 Task: Create a section Agile Athletes and in the section, add a milestone Virtualization Implementation in the project AgileCoast
Action: Mouse moved to (88, 395)
Screenshot: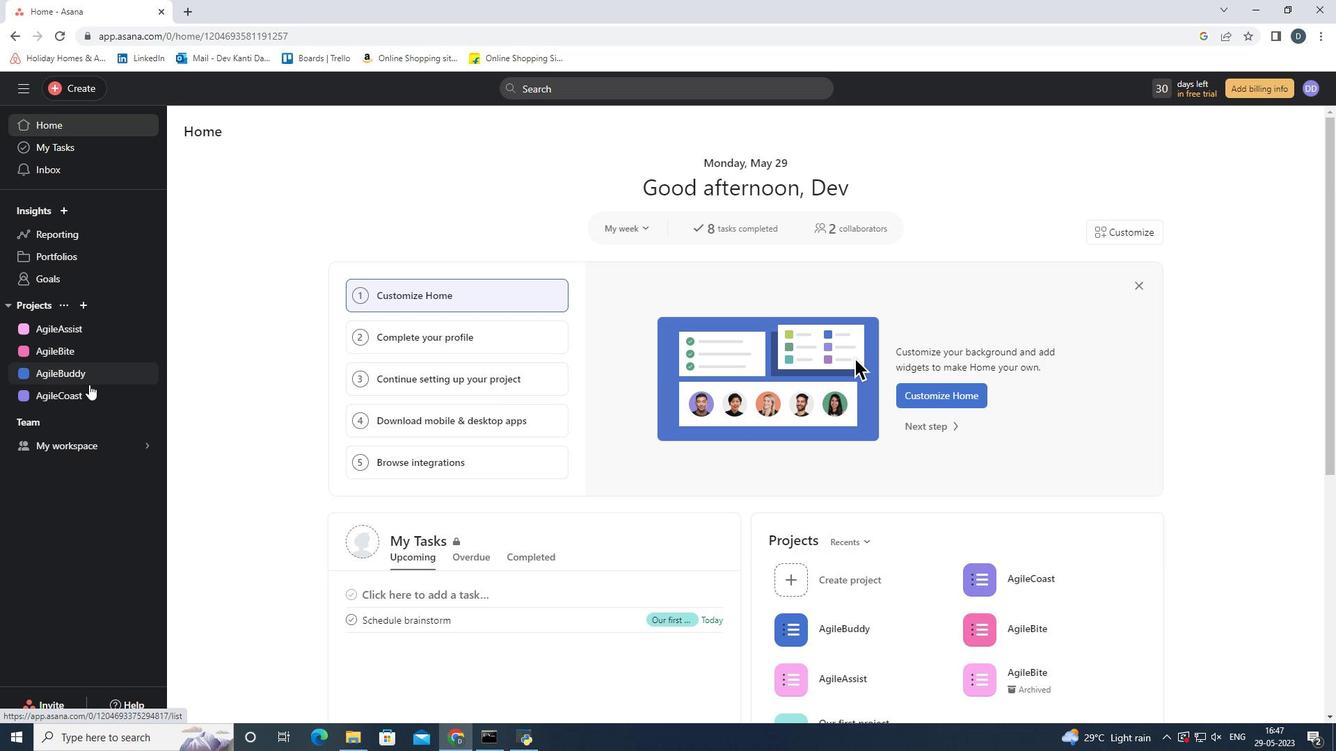 
Action: Mouse pressed left at (88, 395)
Screenshot: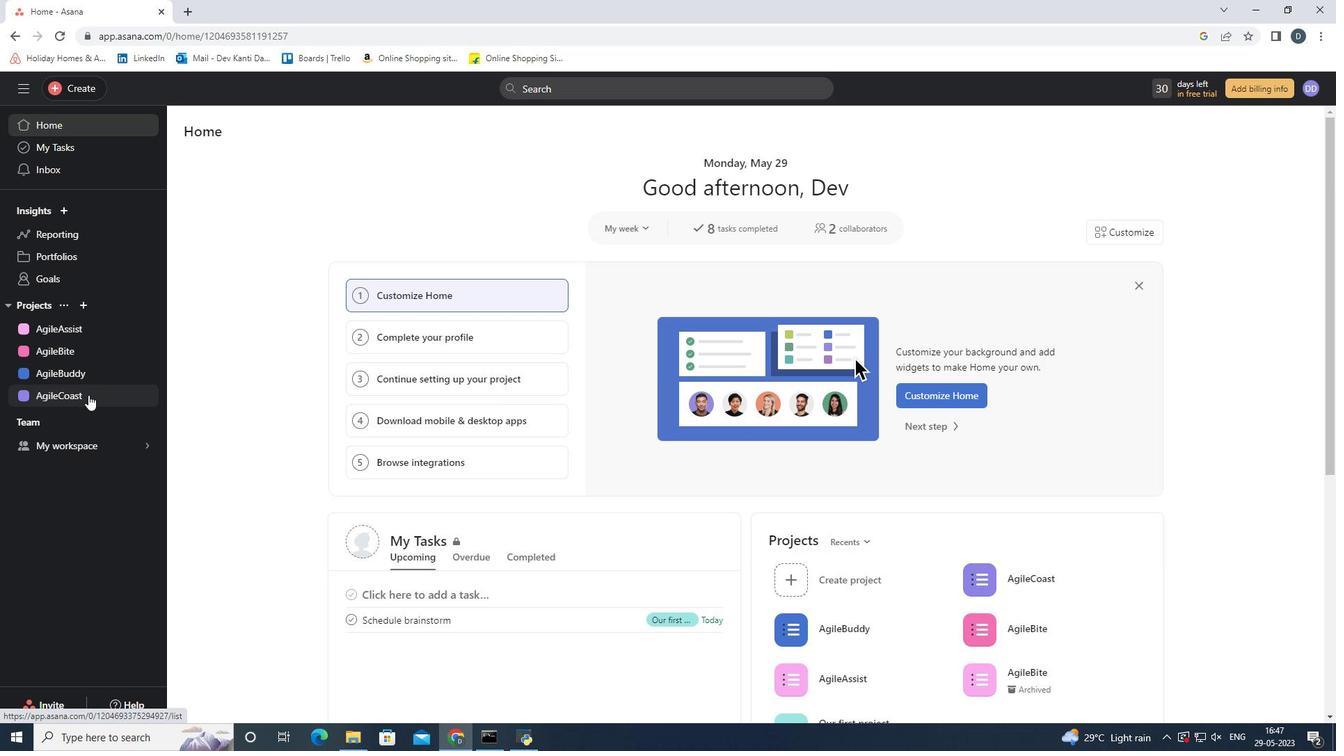 
Action: Mouse moved to (263, 489)
Screenshot: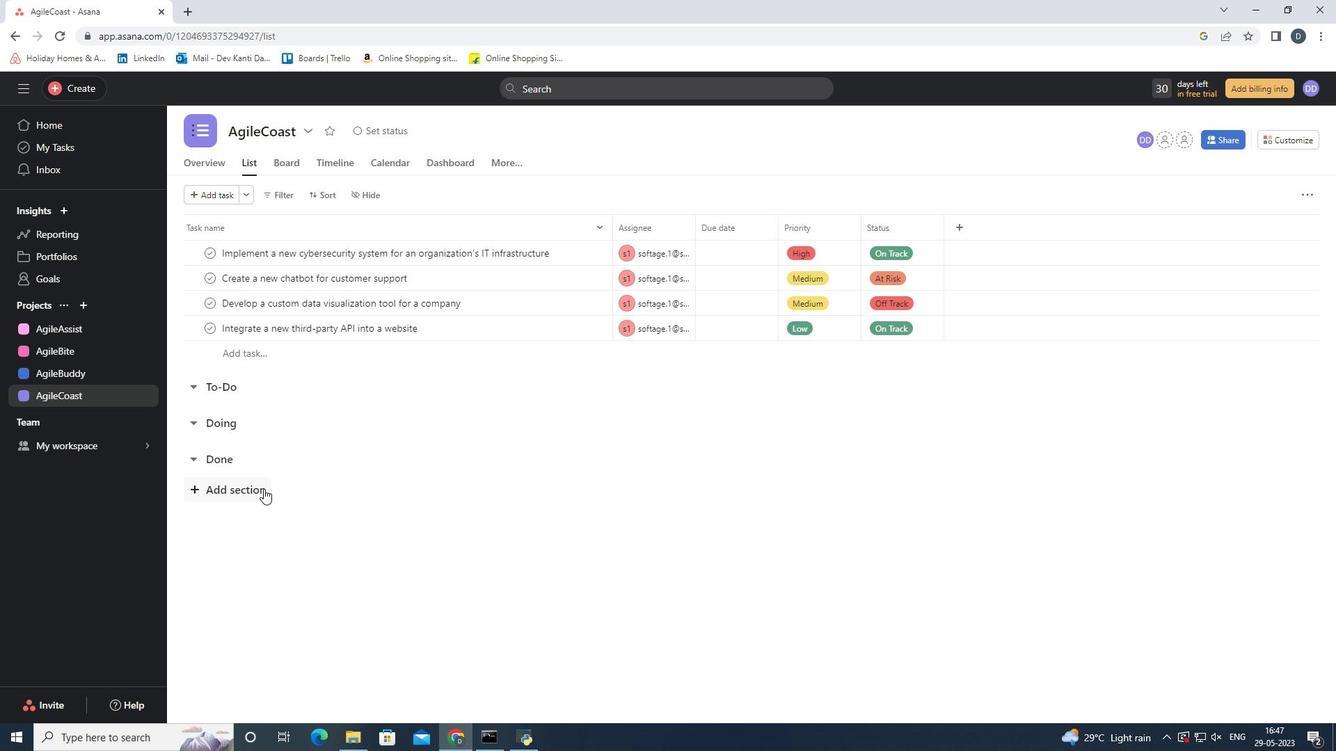 
Action: Mouse pressed left at (263, 489)
Screenshot: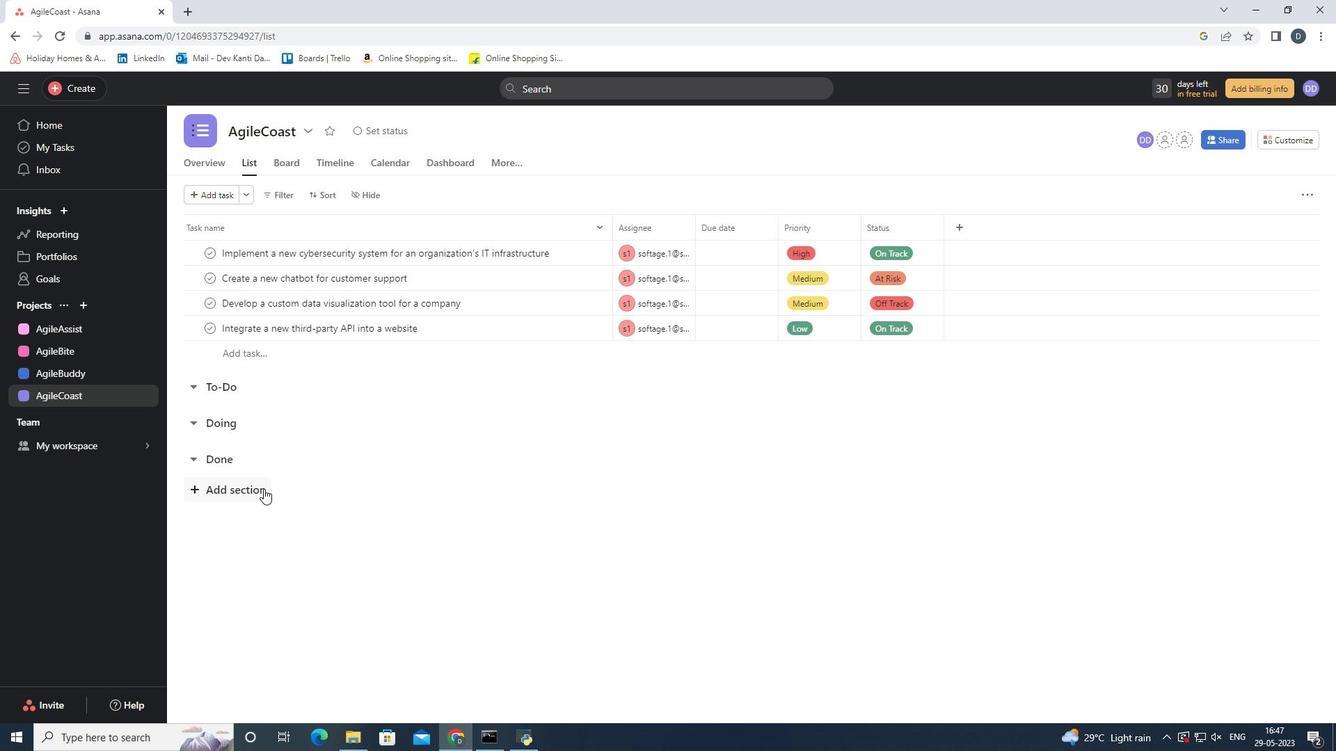 
Action: Mouse moved to (516, 609)
Screenshot: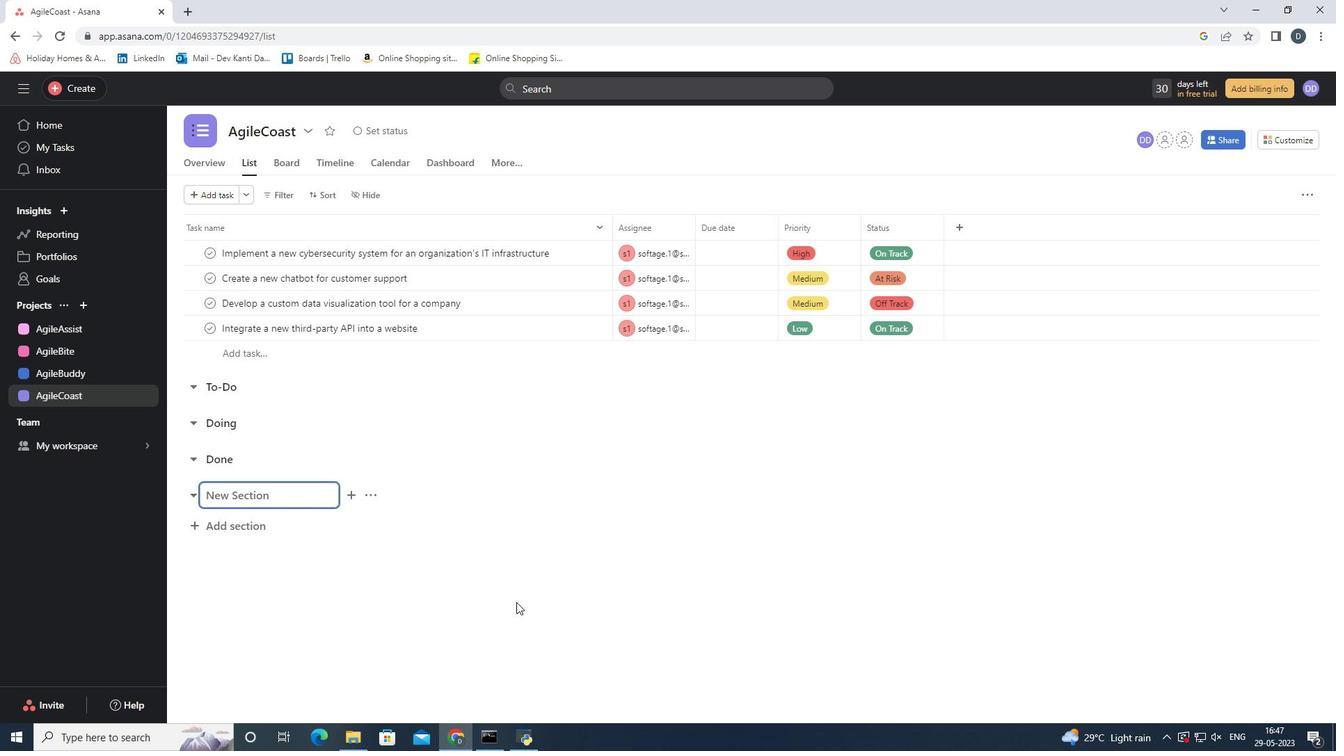 
Action: Key pressed <Key.shift>Agile<Key.space><Key.shift><Key.shift><Key.shift><Key.shift>Athletes
Screenshot: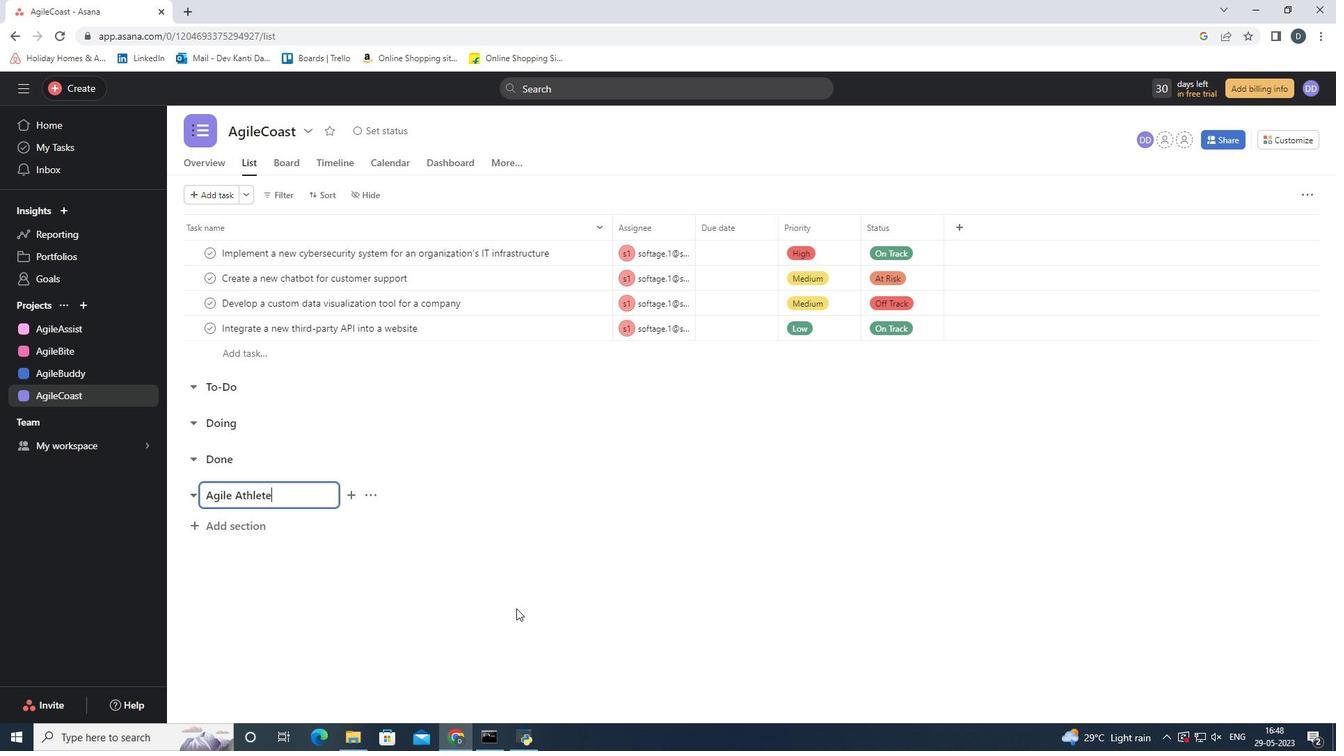 
Action: Mouse moved to (474, 608)
Screenshot: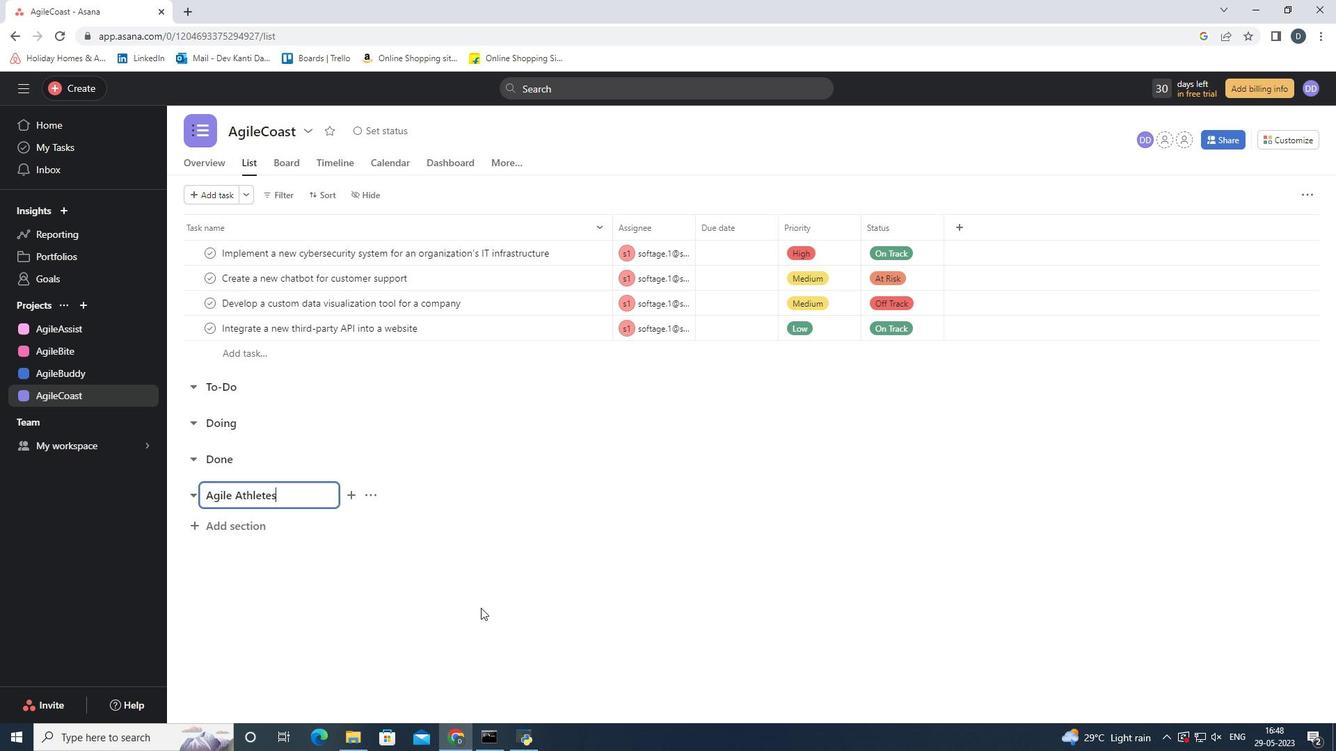 
Action: Mouse pressed left at (474, 608)
Screenshot: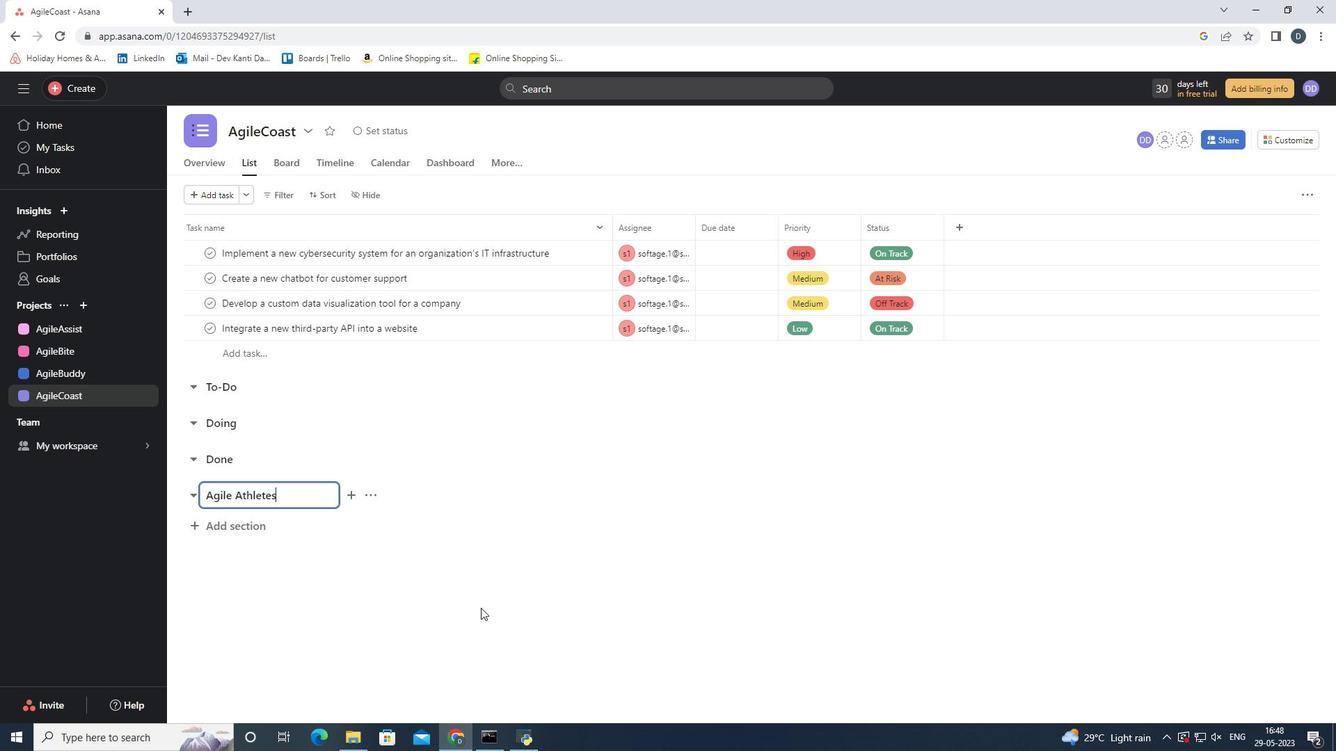 
Action: Mouse moved to (290, 499)
Screenshot: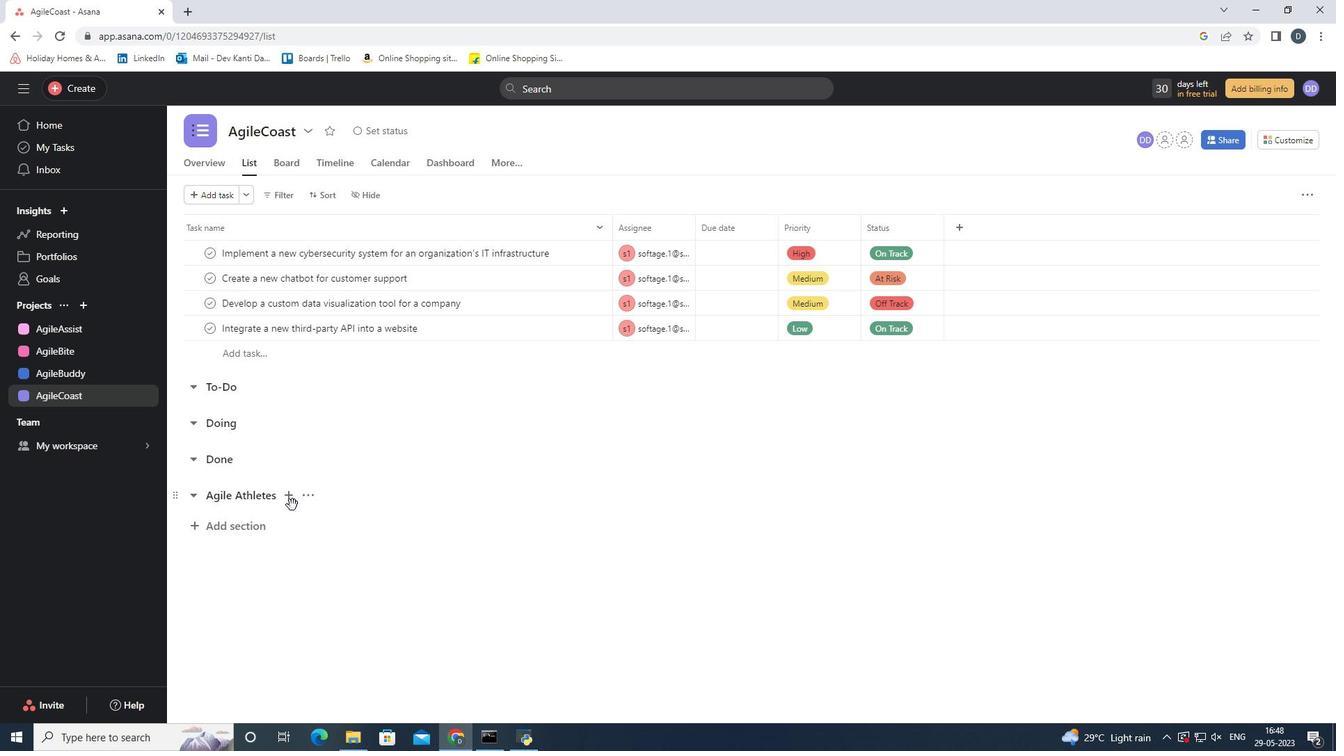 
Action: Mouse pressed left at (290, 499)
Screenshot: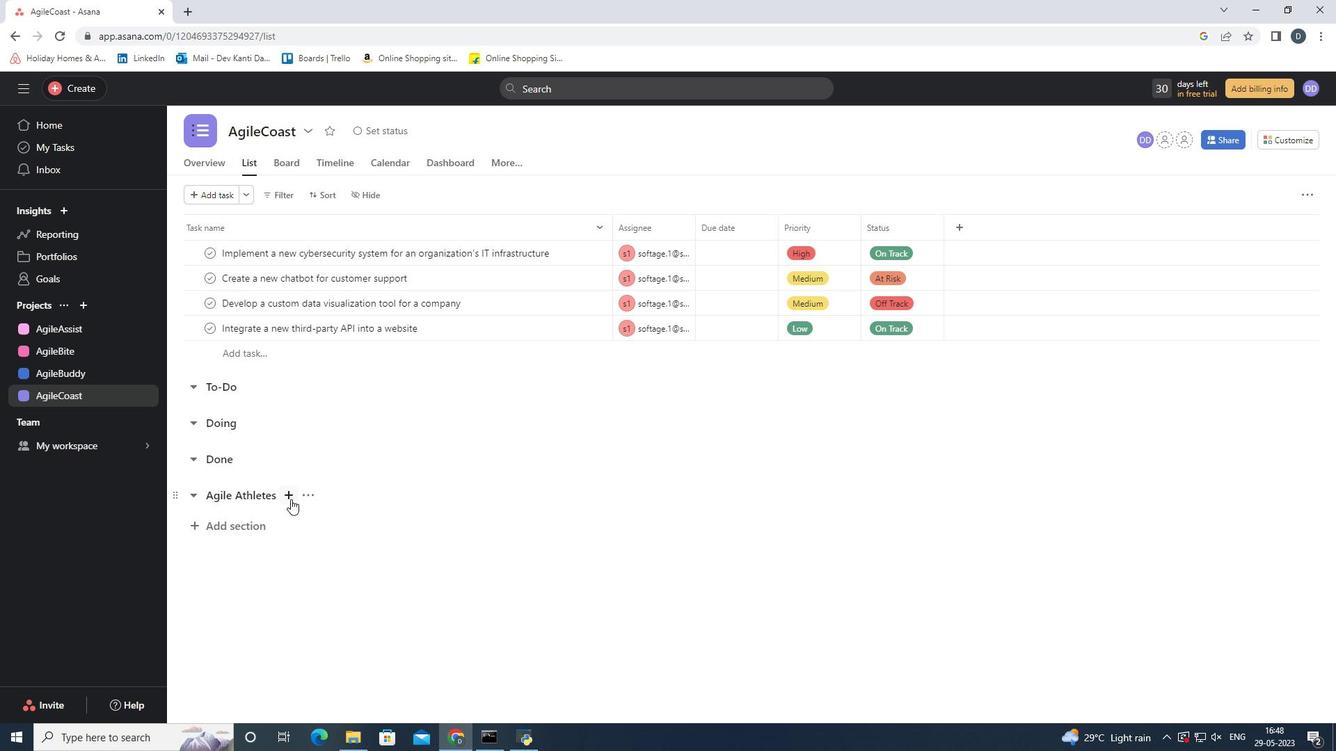 
Action: Mouse moved to (622, 660)
Screenshot: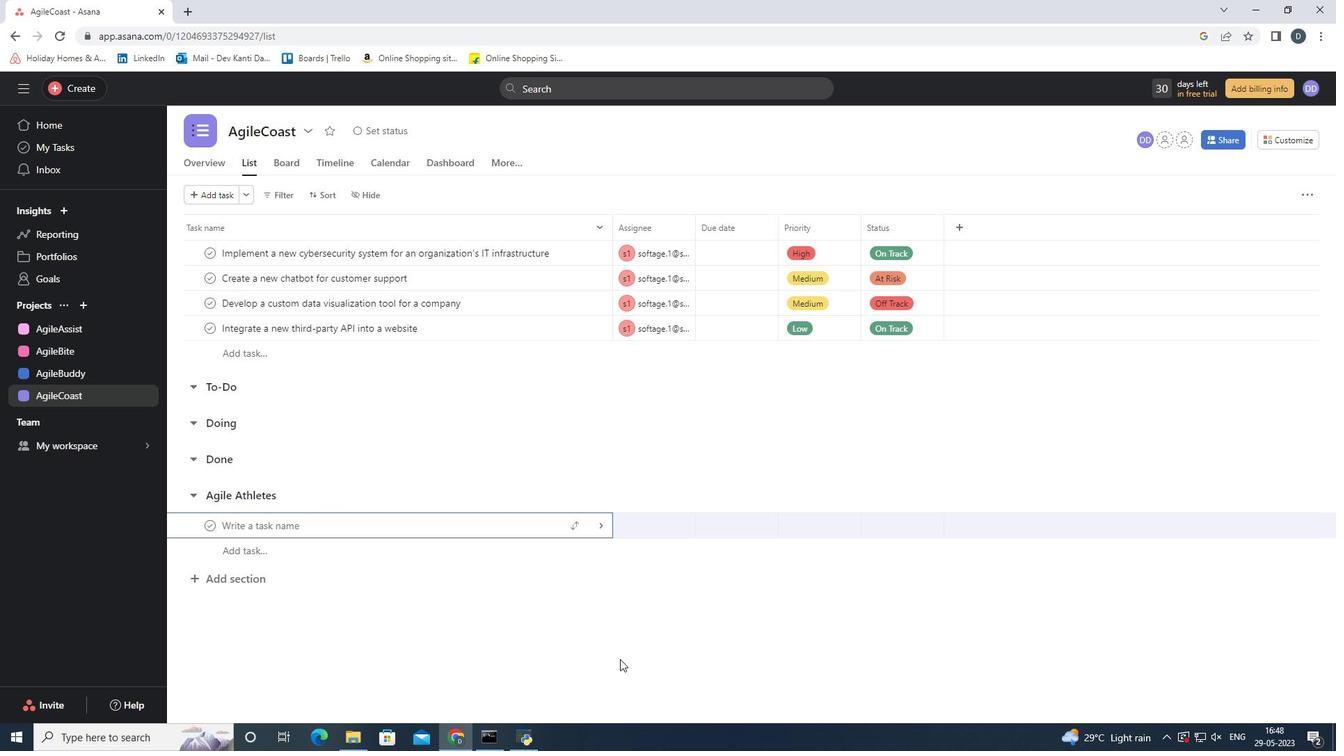 
Action: Key pressed <Key.shift><Key.shift><Key.shift>Virtualization<Key.space><Key.shift_r><Key.shift_r><Key.shift_r><Key.shift_r><Key.shift_r><Key.shift_r>Implementation
Screenshot: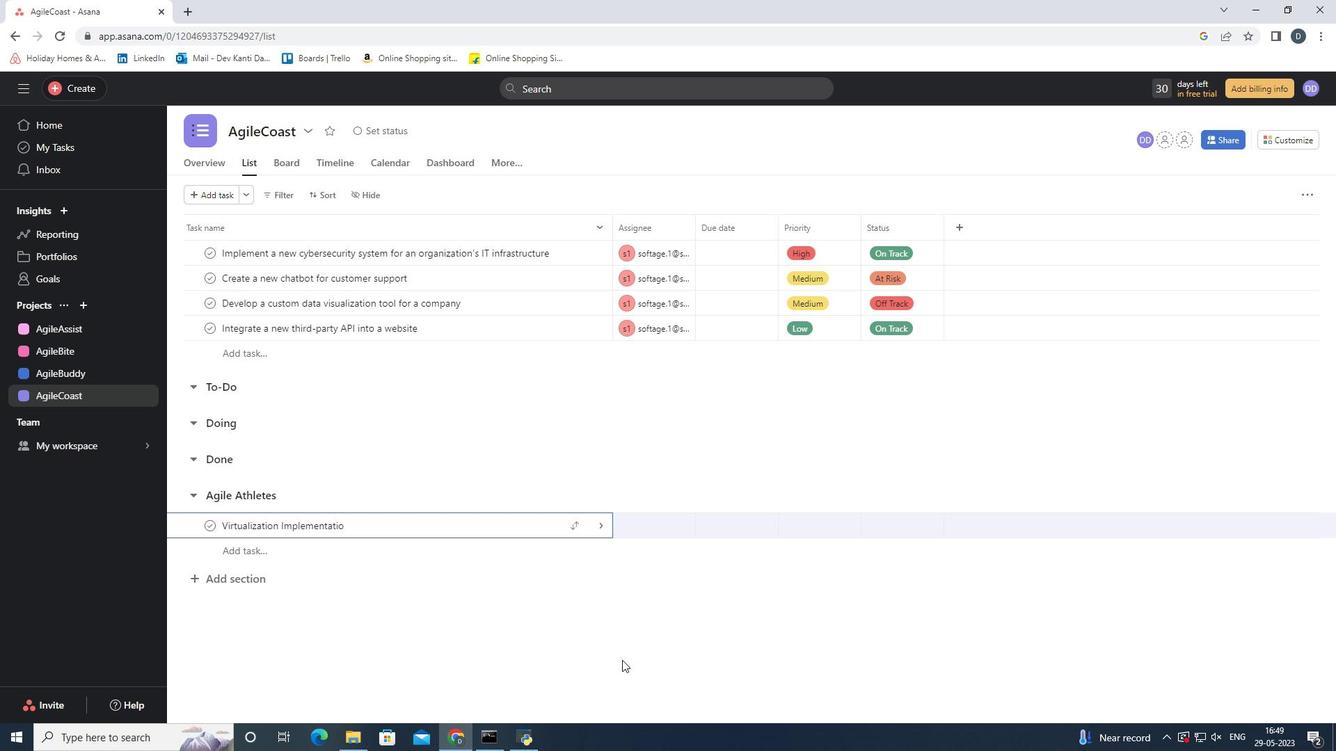 
Action: Mouse moved to (598, 531)
Screenshot: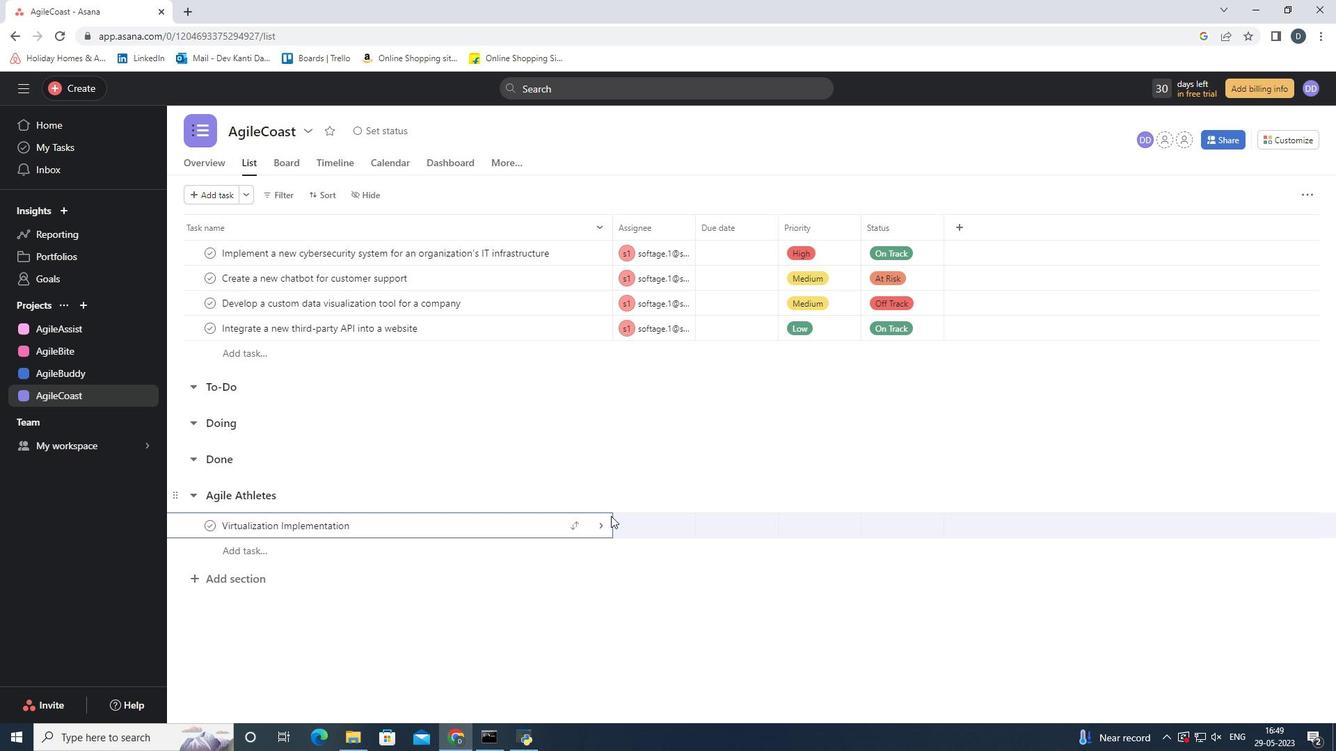 
Action: Mouse pressed left at (598, 531)
Screenshot: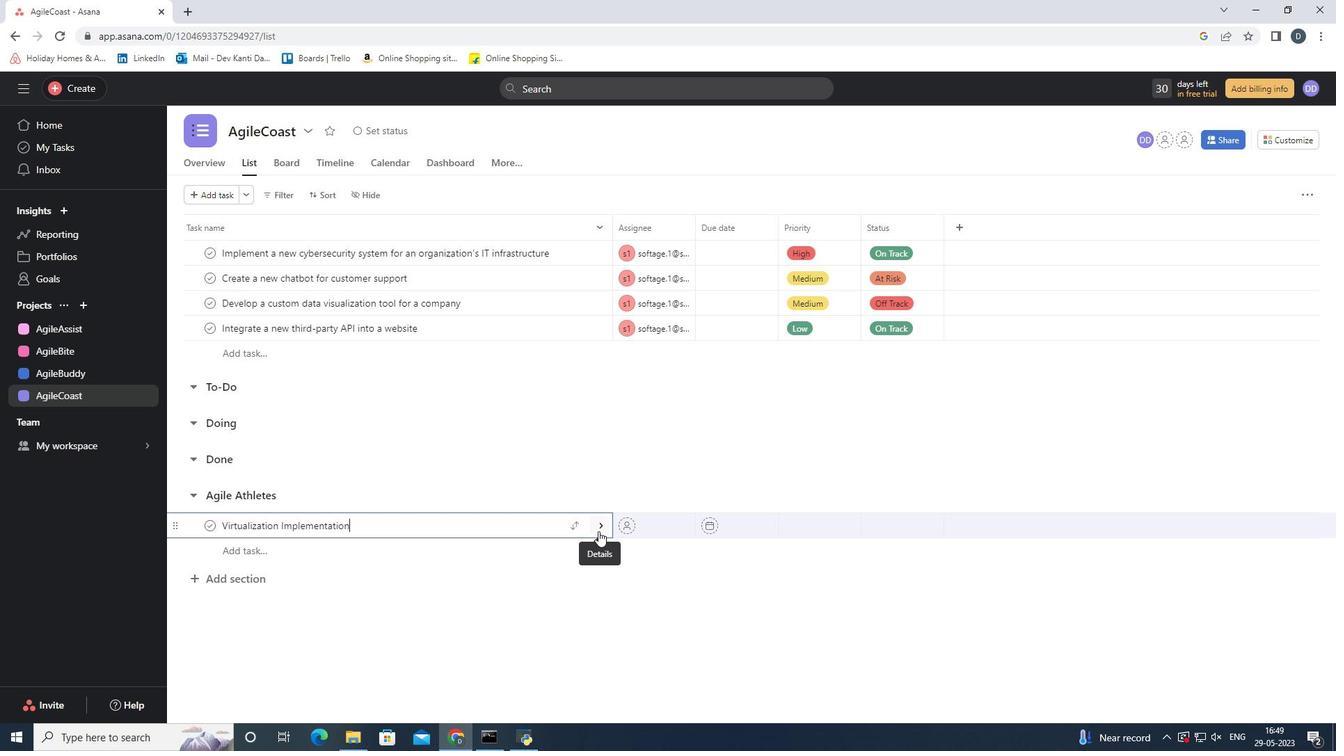 
Action: Mouse moved to (1286, 192)
Screenshot: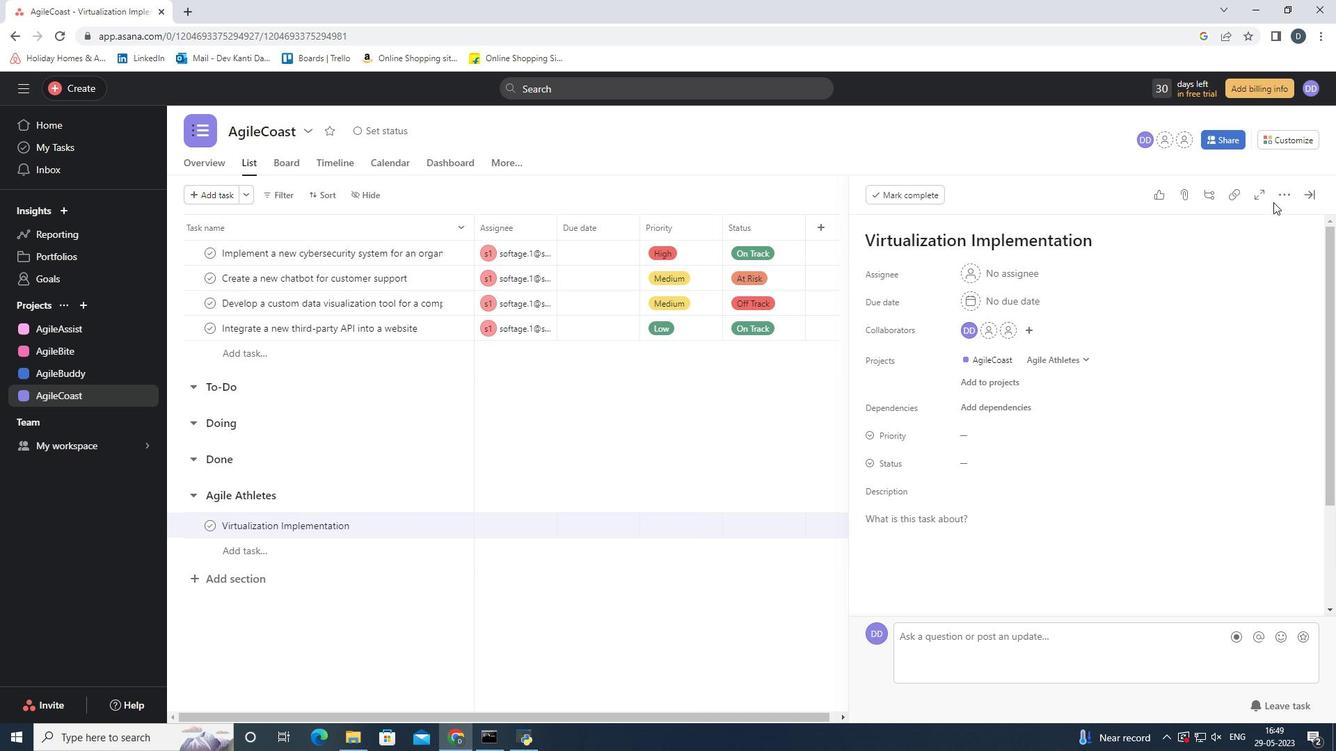 
Action: Mouse pressed left at (1286, 192)
Screenshot: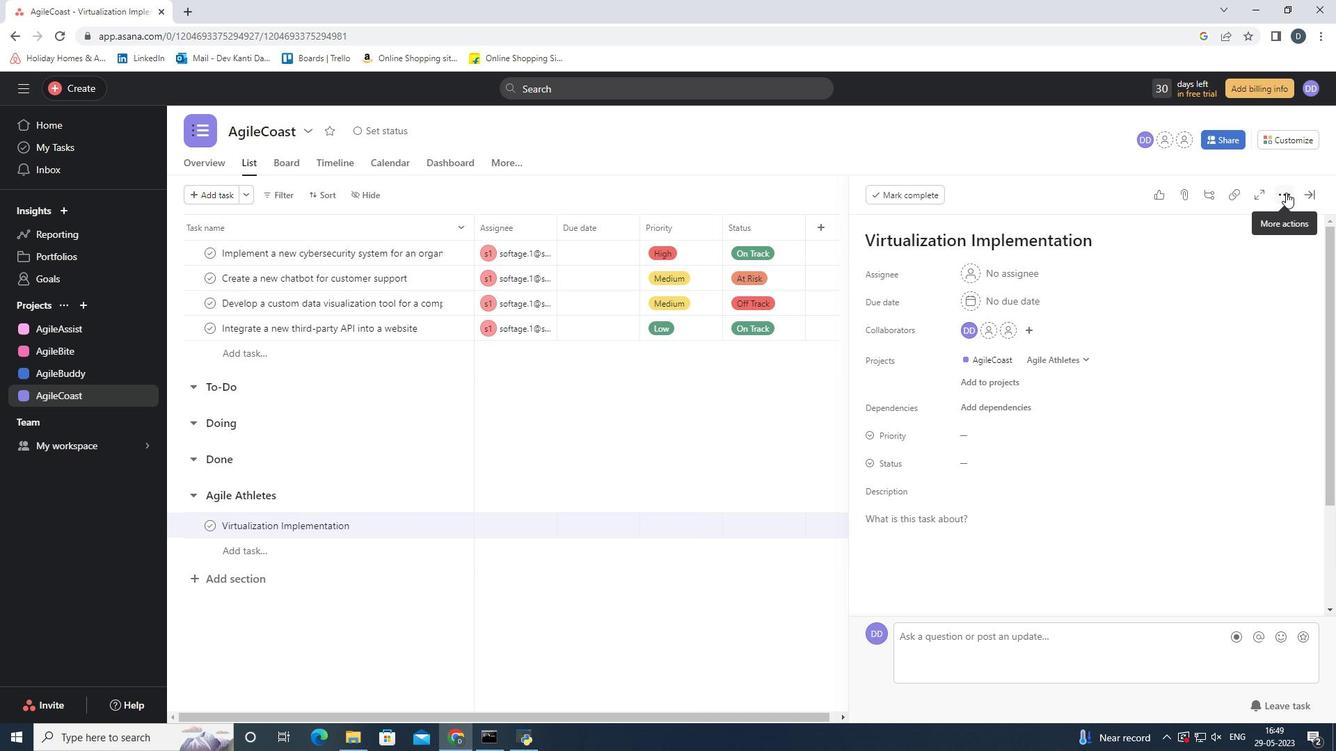 
Action: Mouse moved to (1252, 249)
Screenshot: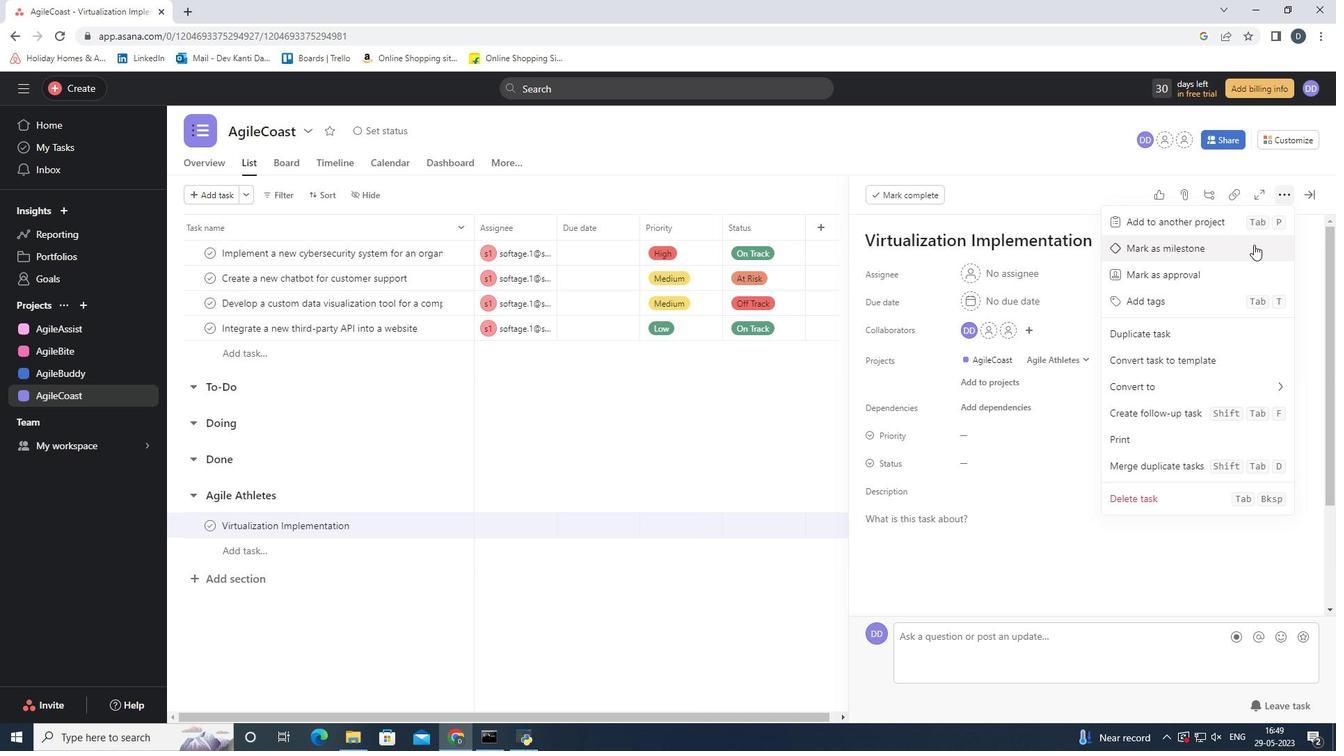 
Action: Mouse pressed left at (1252, 249)
Screenshot: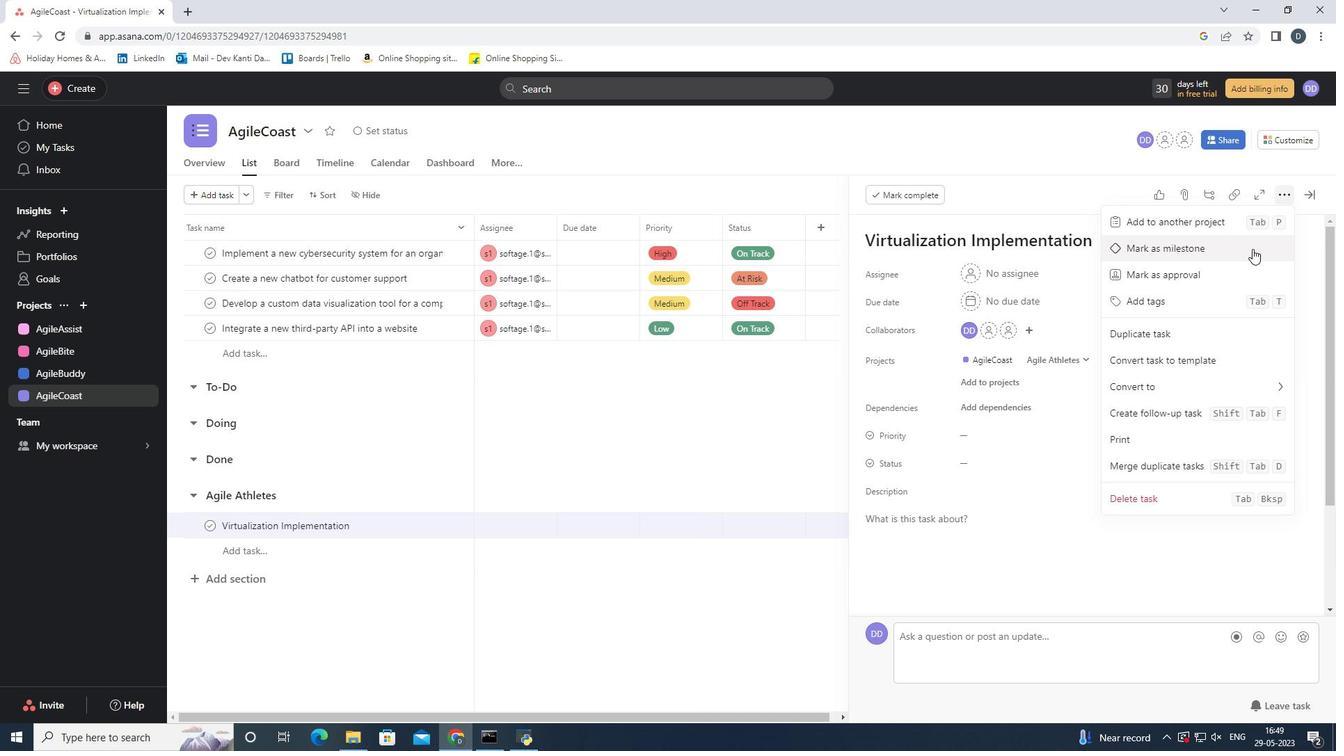 
Action: Mouse moved to (1305, 194)
Screenshot: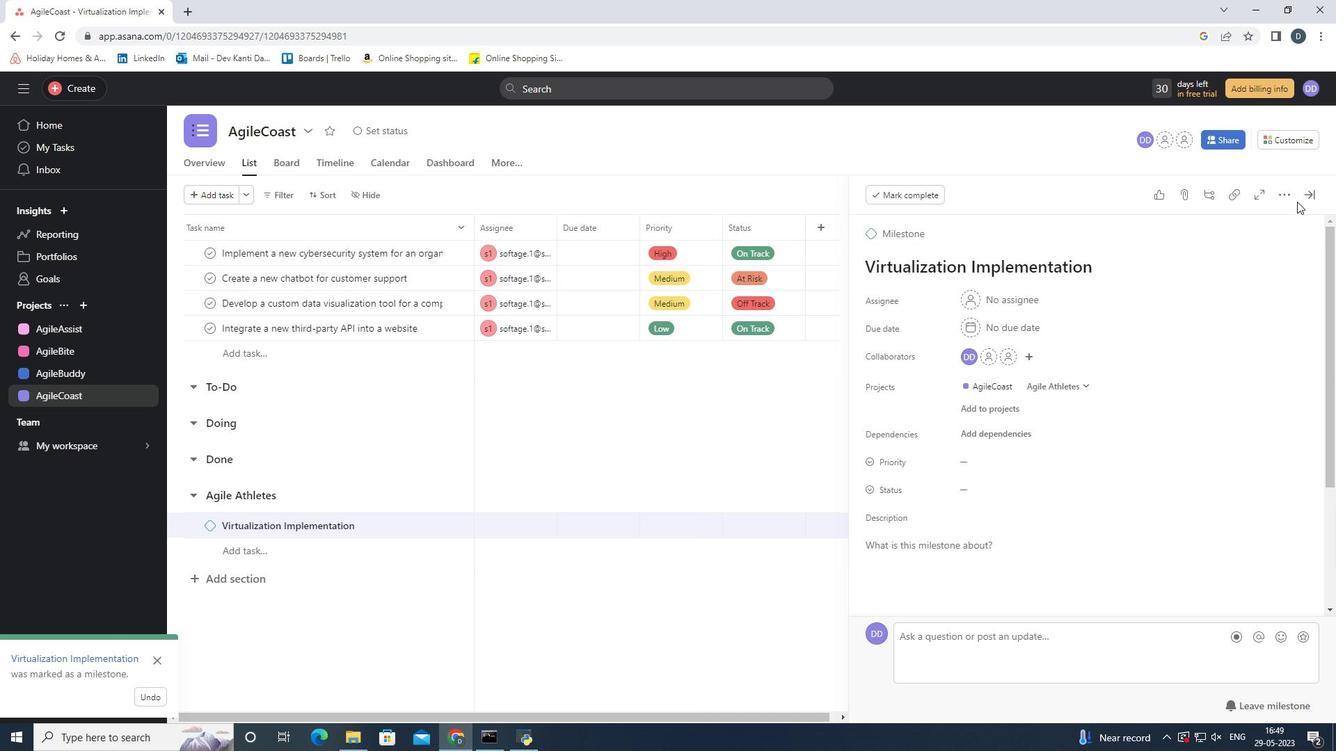 
Action: Mouse pressed left at (1305, 194)
Screenshot: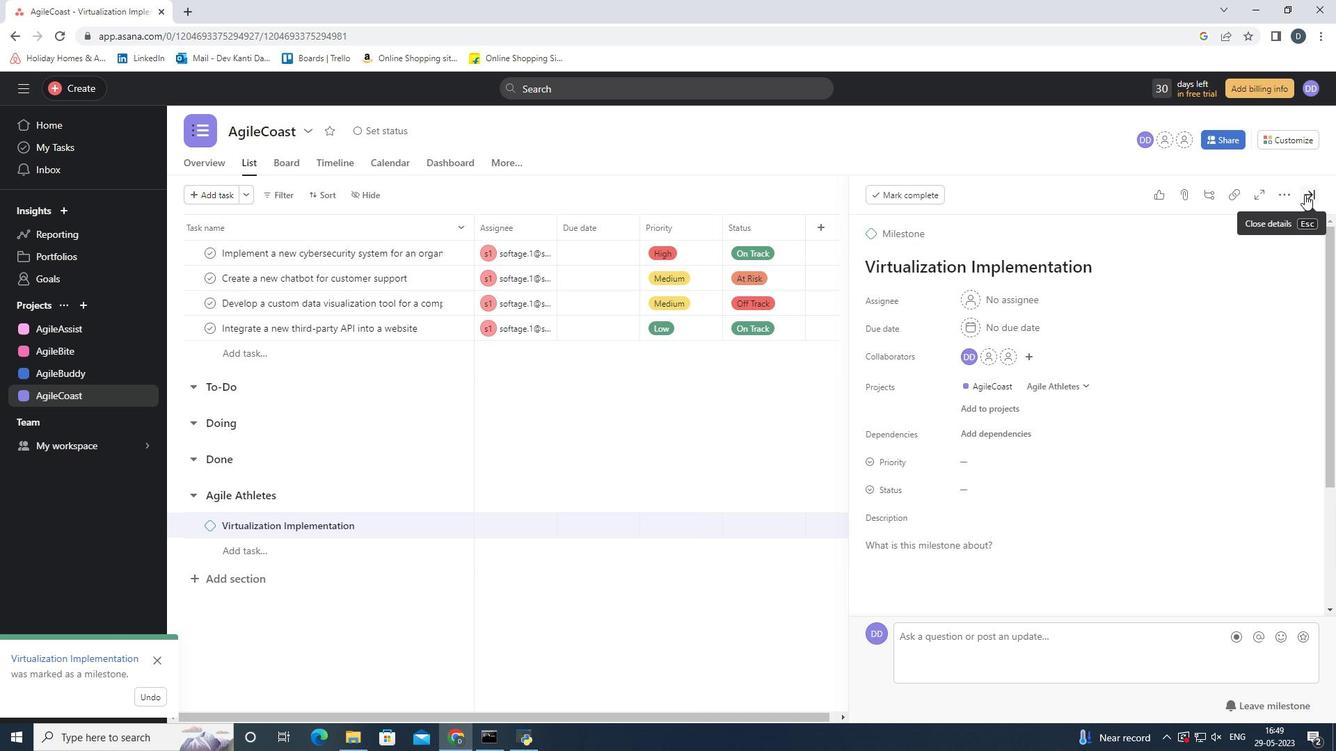 
Action: Mouse moved to (159, 660)
Screenshot: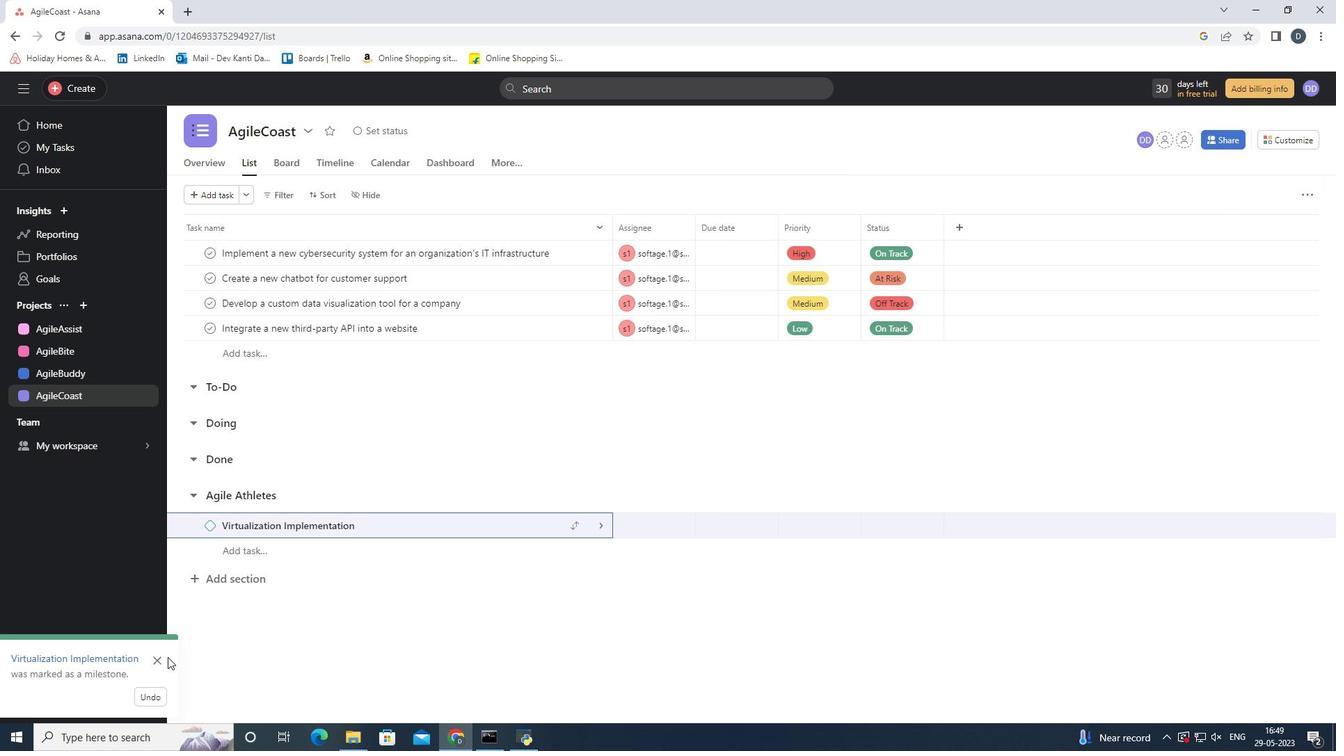 
Action: Mouse pressed left at (159, 660)
Screenshot: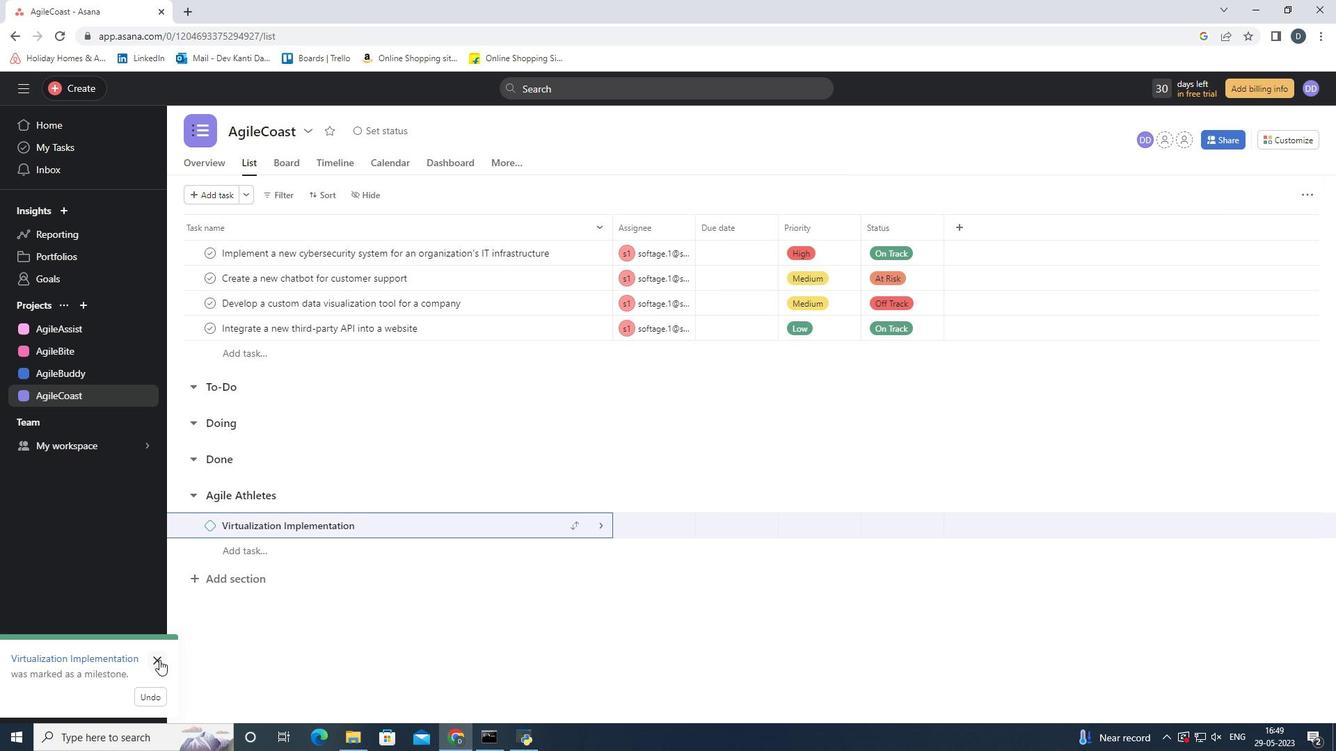 
Action: Mouse moved to (813, 637)
Screenshot: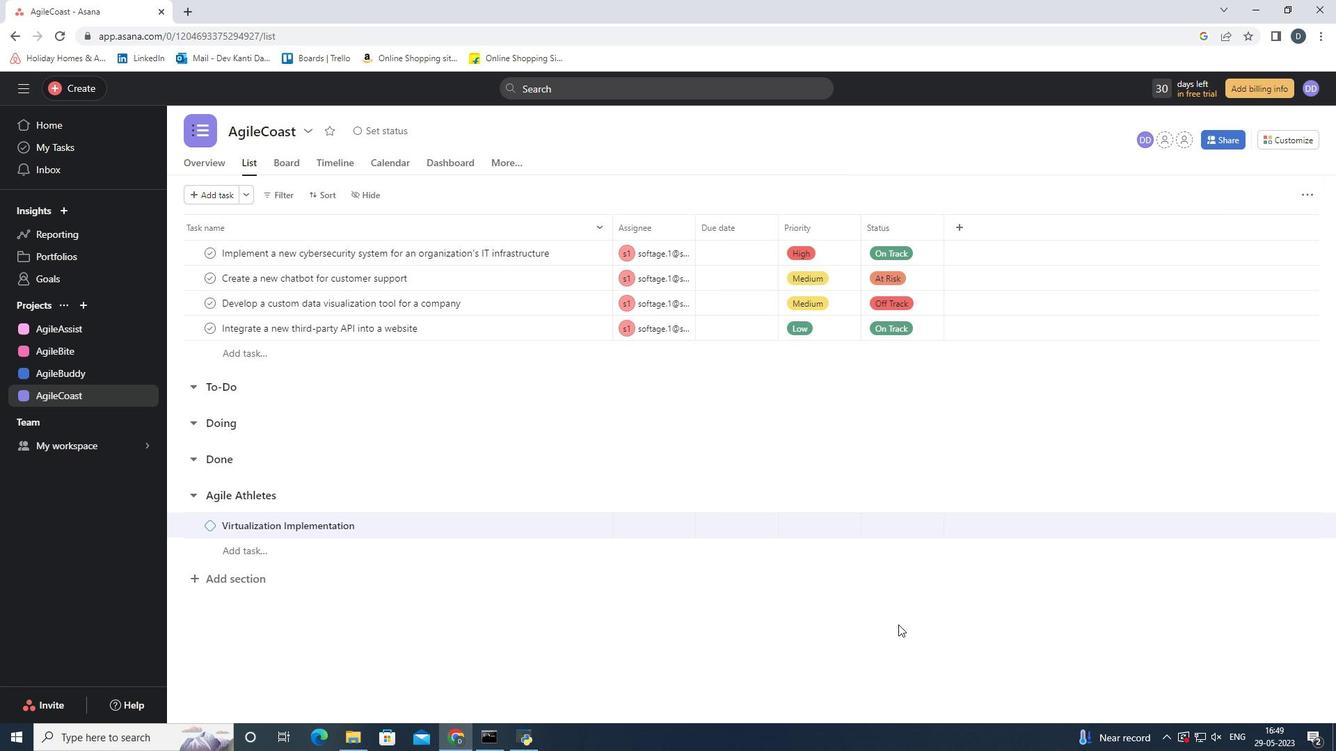 
Action: Mouse pressed left at (813, 637)
Screenshot: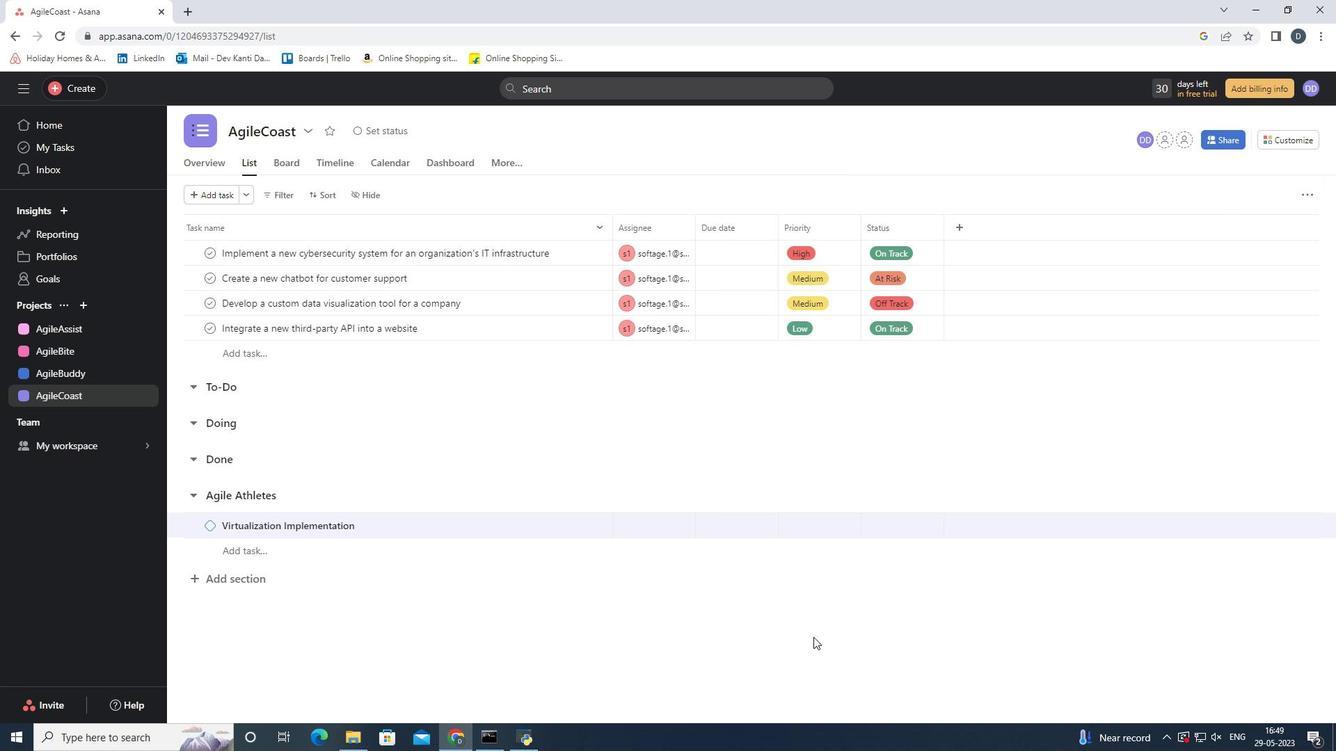 
